 Task: Create Card New Hire Orientation in Board IT Management to Workspace Customer Service. Create Card Machine Learning Model Training Review in Board Social Media Content Creation to Workspace Customer Service. Create Card New Hire Training Session in Board Market Sizing and Segmentation to Workspace Customer Service
Action: Mouse moved to (64, 255)
Screenshot: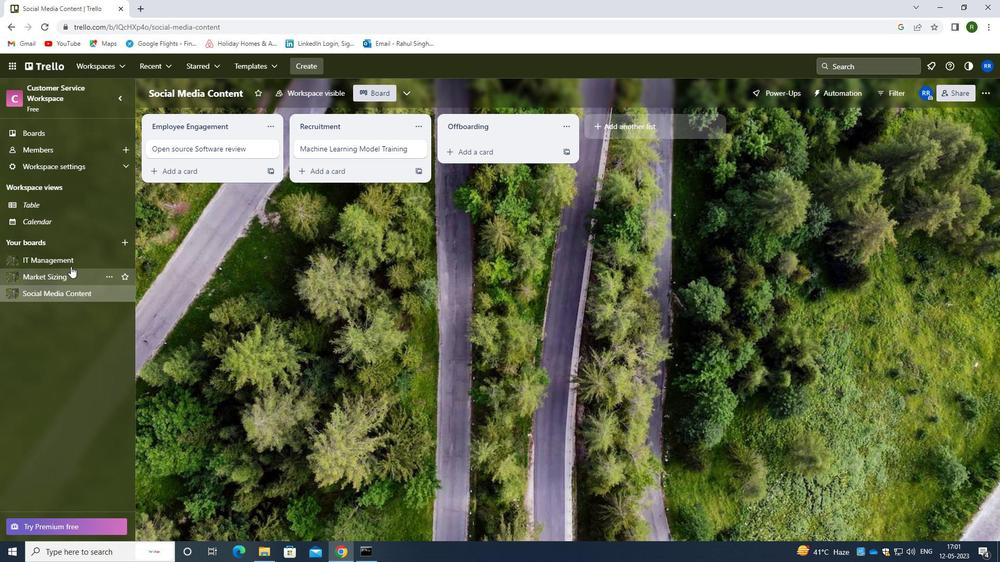 
Action: Mouse pressed left at (64, 255)
Screenshot: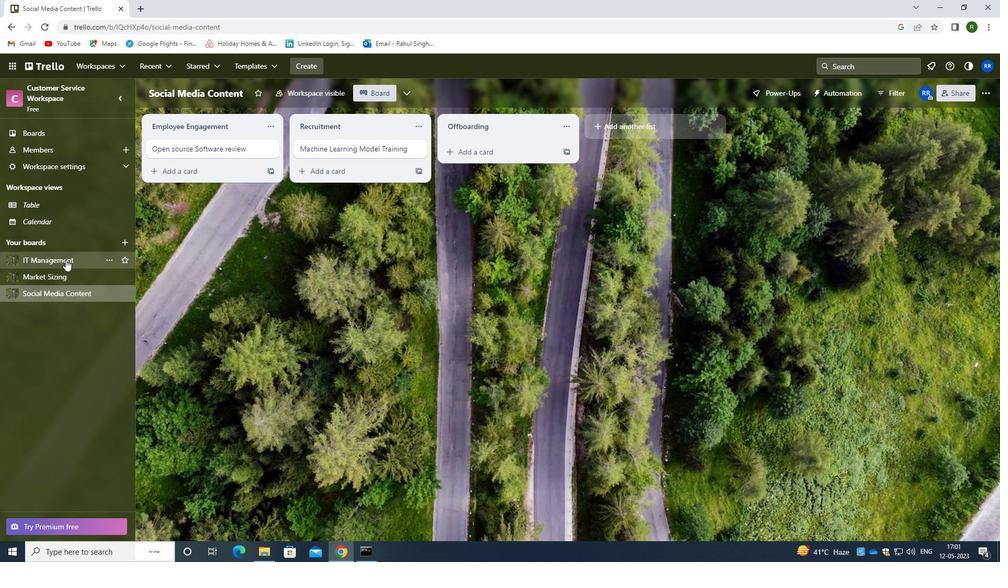 
Action: Mouse moved to (488, 152)
Screenshot: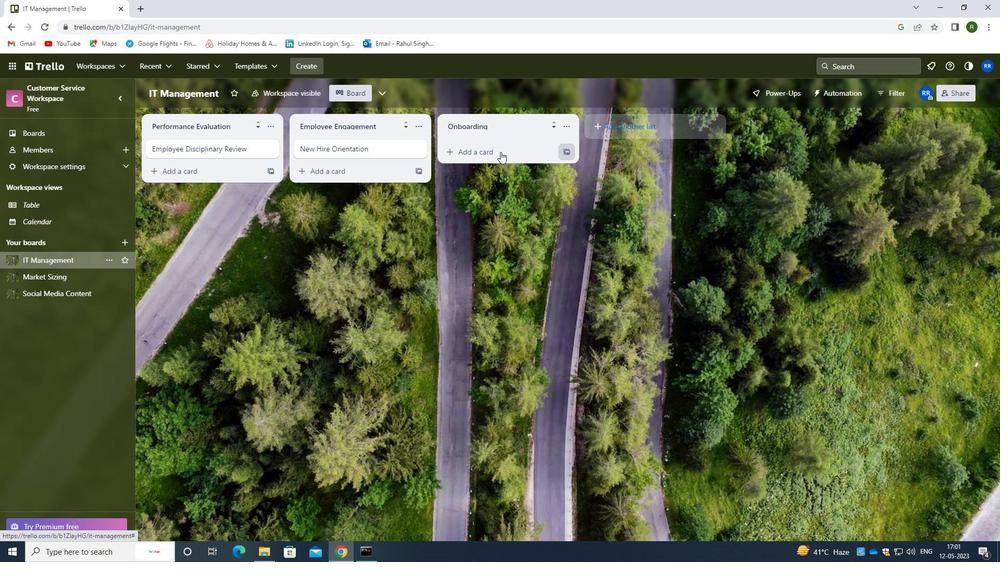 
Action: Mouse pressed left at (488, 152)
Screenshot: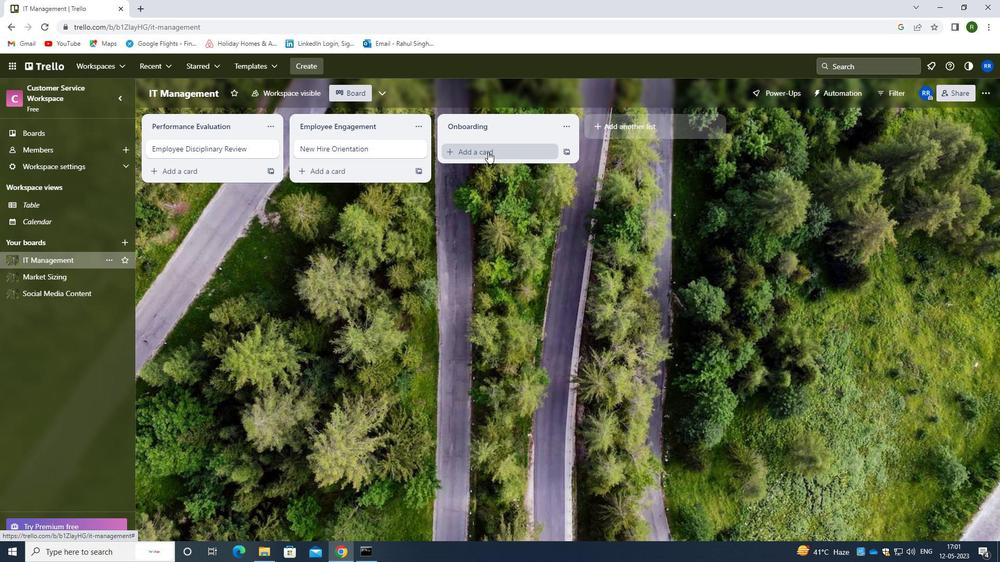 
Action: Mouse moved to (477, 164)
Screenshot: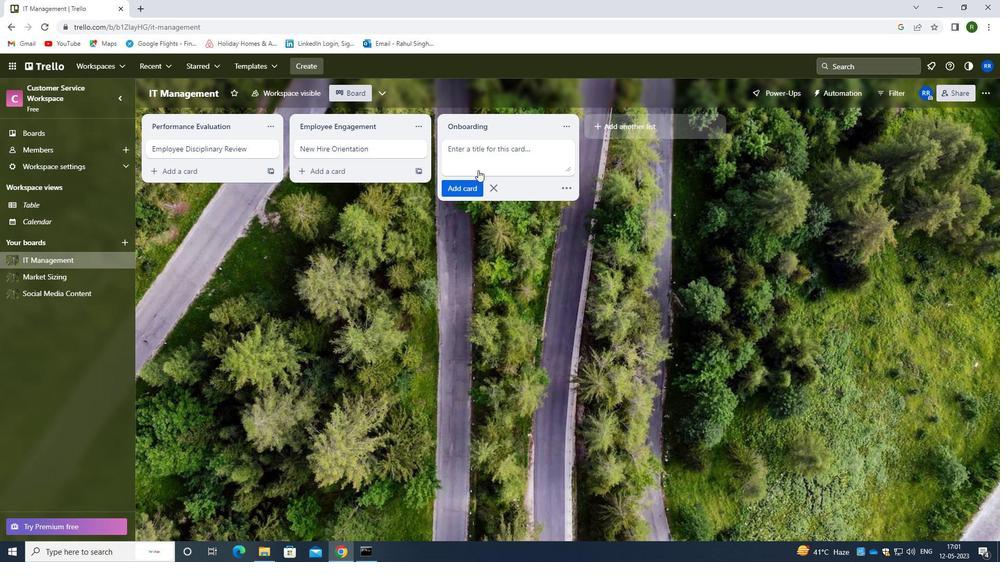 
Action: Key pressed <Key.caps_lock>n<Key.caps_lock>ew<Key.space>h<Key.caps_lock><Key.backspace>h<Key.caps_lock>Ire<Key.space>o<Key.caps_lock><Key.backspace>o<Key.caps_lock>rientation
Screenshot: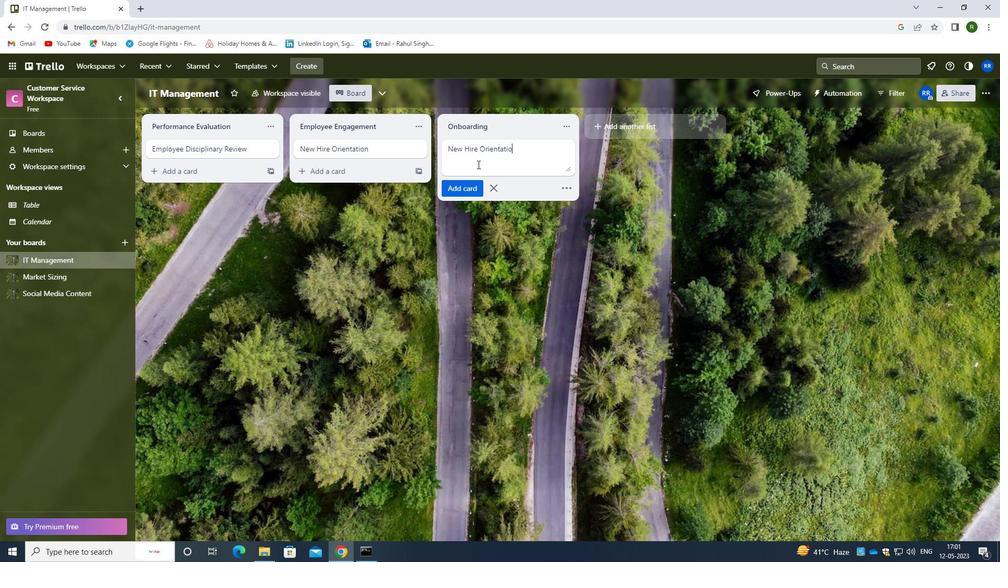 
Action: Mouse moved to (464, 189)
Screenshot: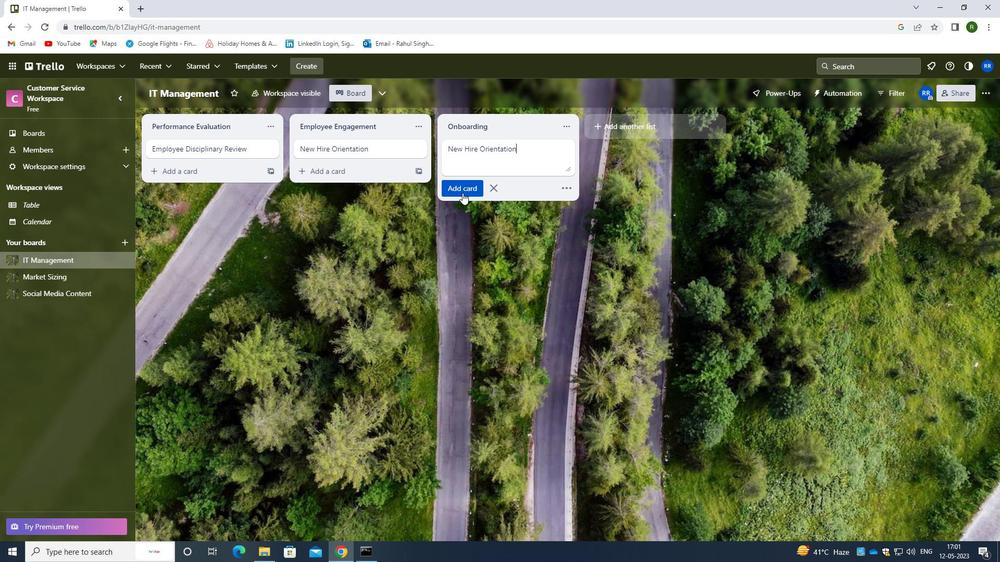 
Action: Mouse pressed left at (464, 189)
Screenshot: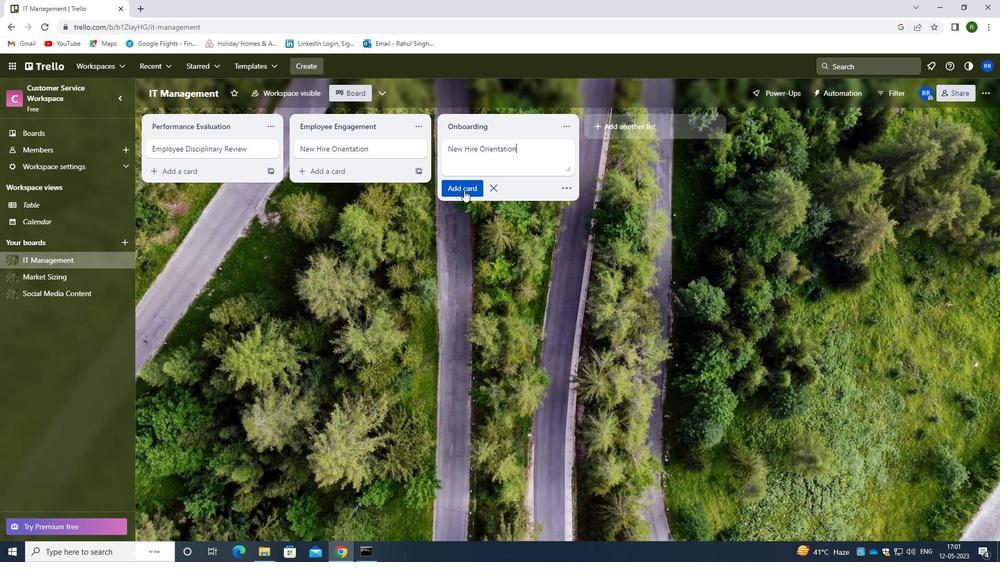 
Action: Mouse moved to (94, 292)
Screenshot: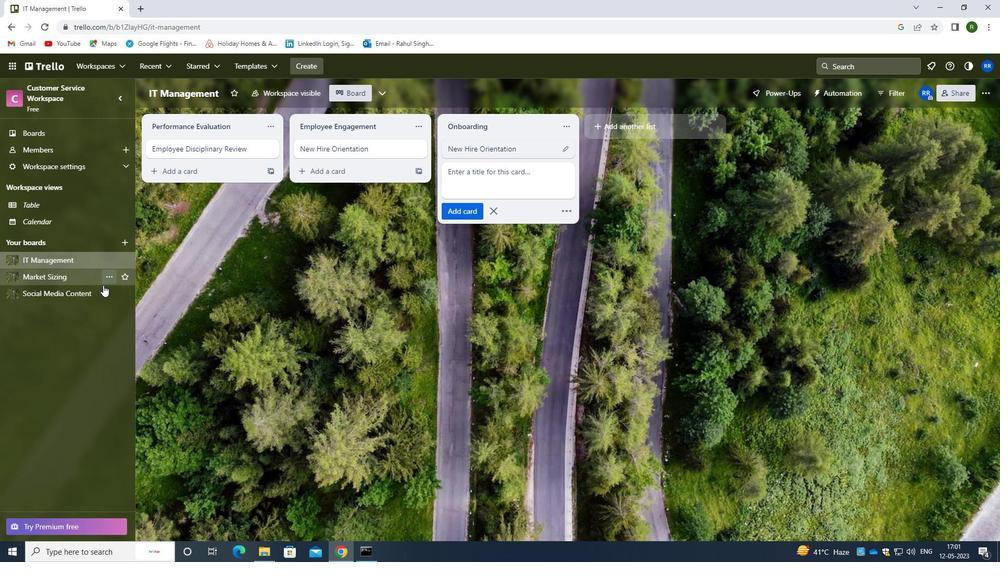 
Action: Mouse pressed left at (94, 292)
Screenshot: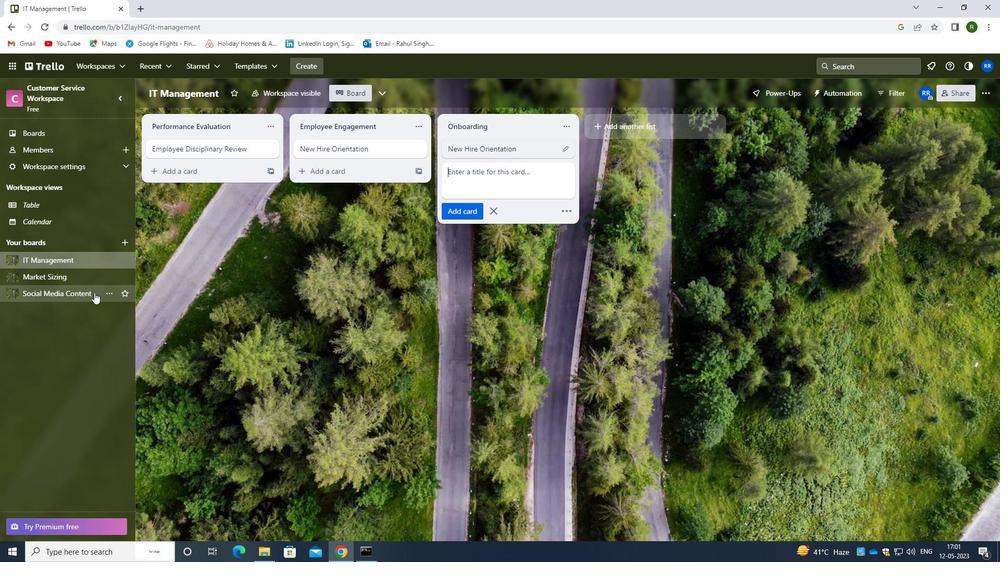 
Action: Mouse moved to (497, 147)
Screenshot: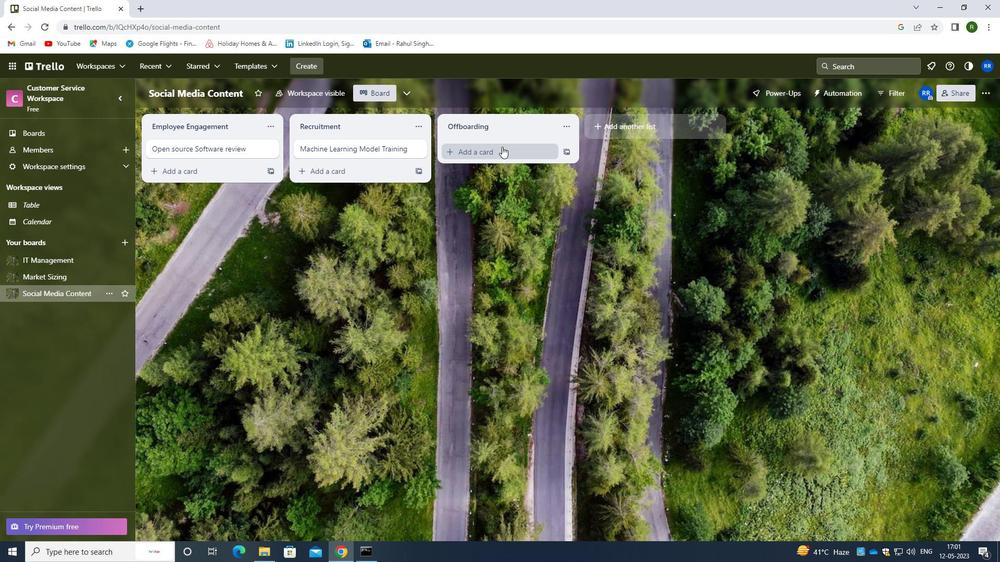 
Action: Mouse pressed left at (497, 147)
Screenshot: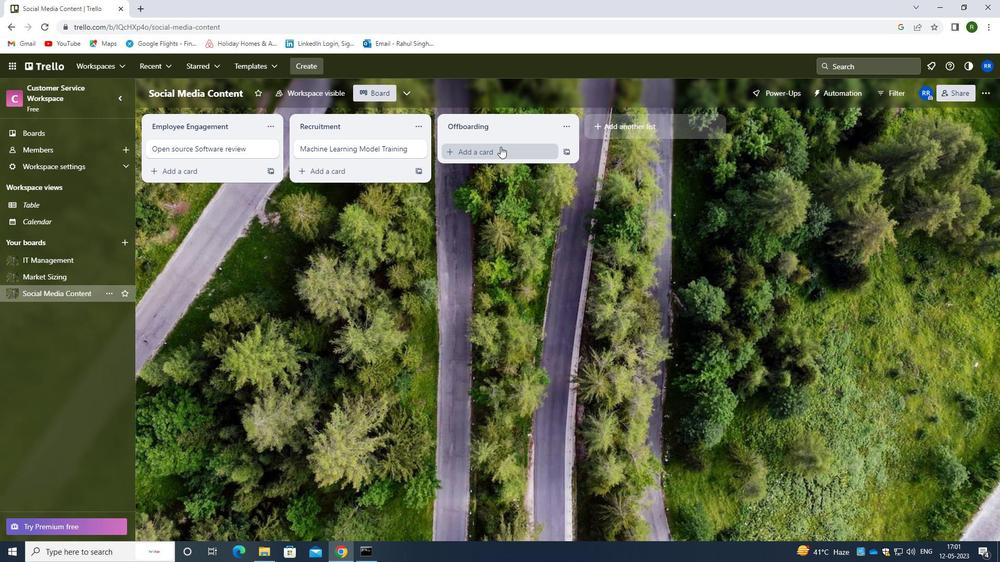 
Action: Mouse moved to (493, 159)
Screenshot: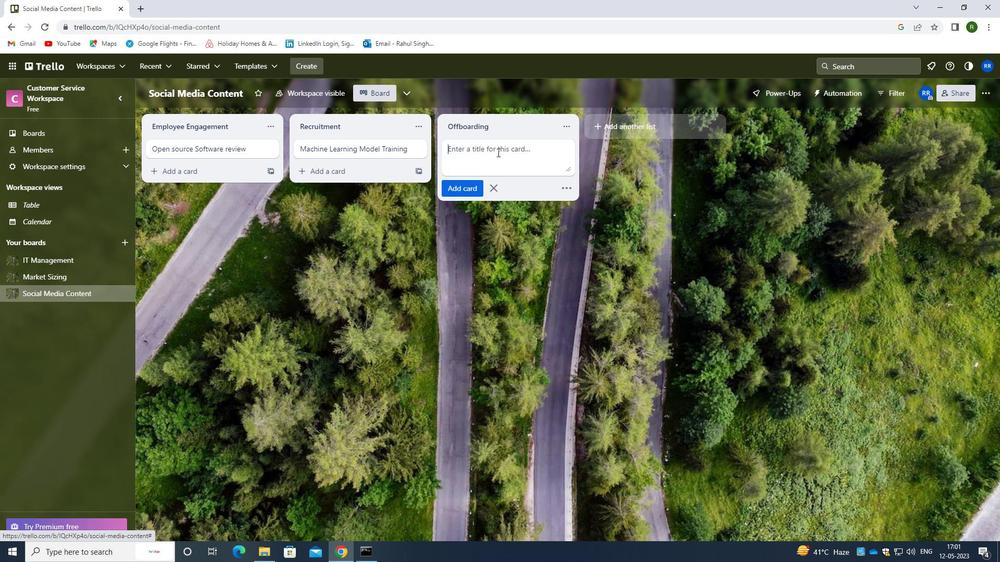 
Action: Key pressed <Key.caps_lock>m<Key.caps_lock>achine<Key.space><Key.caps_lock>L<Key.caps_lock>earning<Key.space><Key.caps_lock>M<Key.caps_lock>odel<Key.space><Key.caps_lock>t<Key.caps_lock>raining
Screenshot: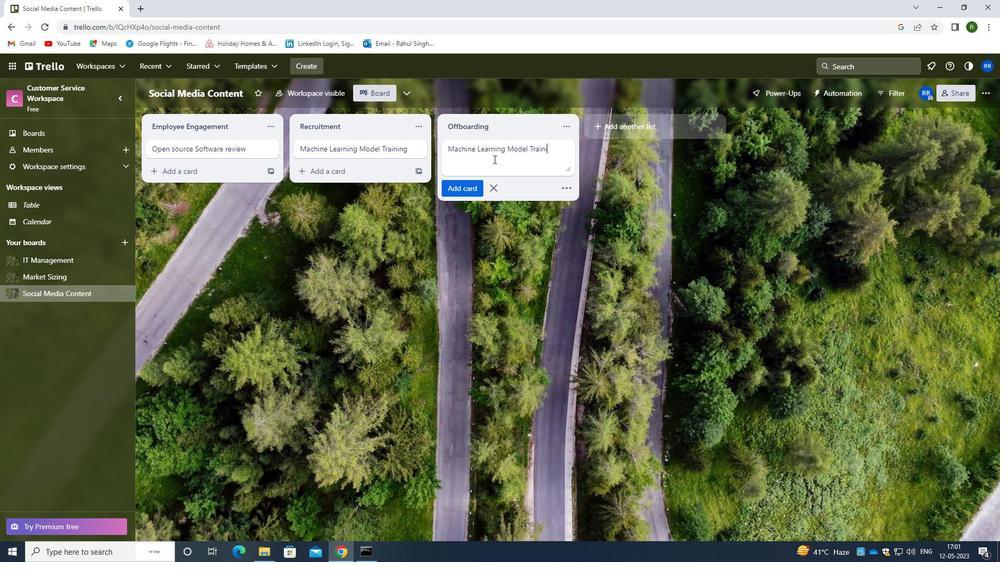 
Action: Mouse moved to (473, 190)
Screenshot: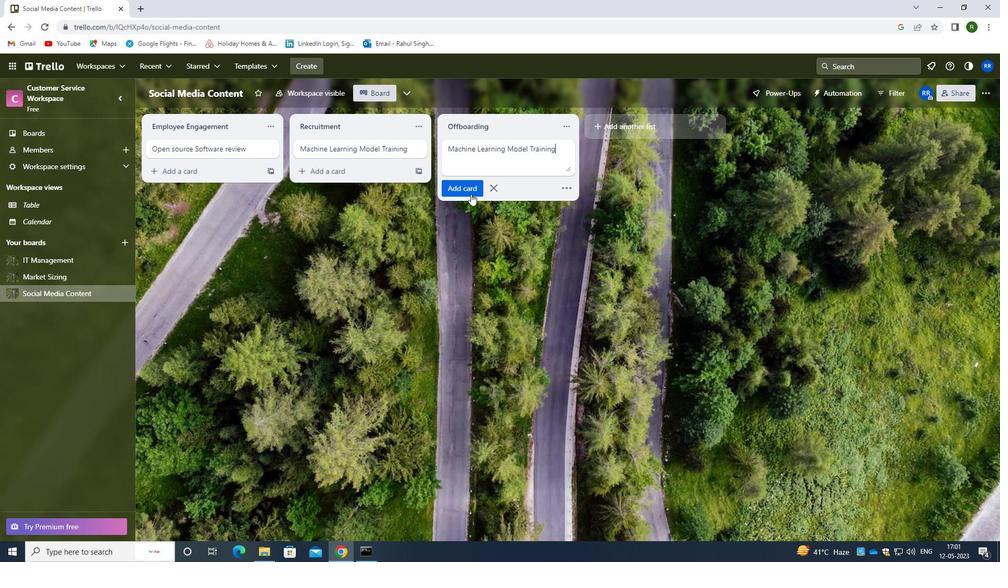 
Action: Mouse pressed left at (473, 190)
Screenshot: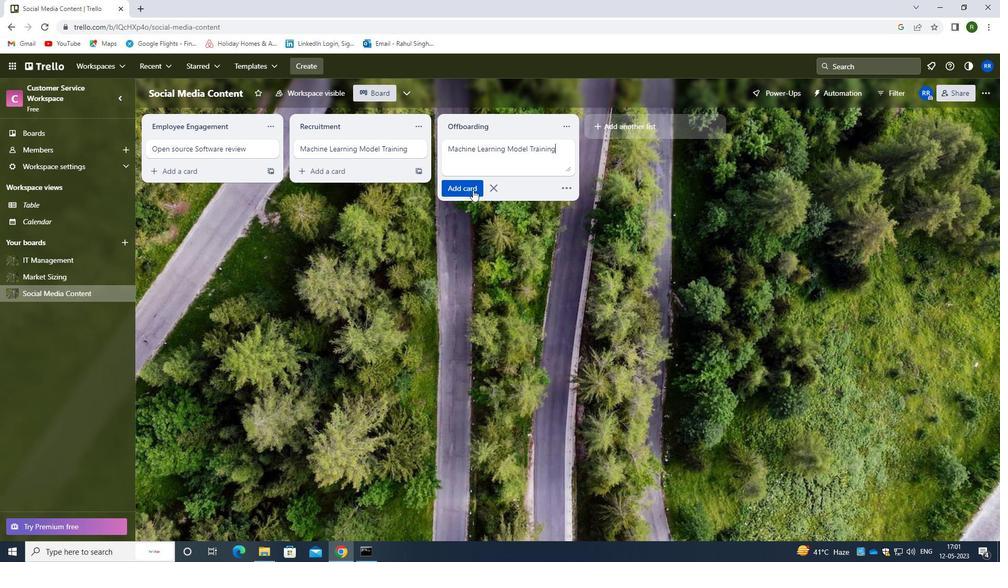 
Action: Mouse moved to (57, 273)
Screenshot: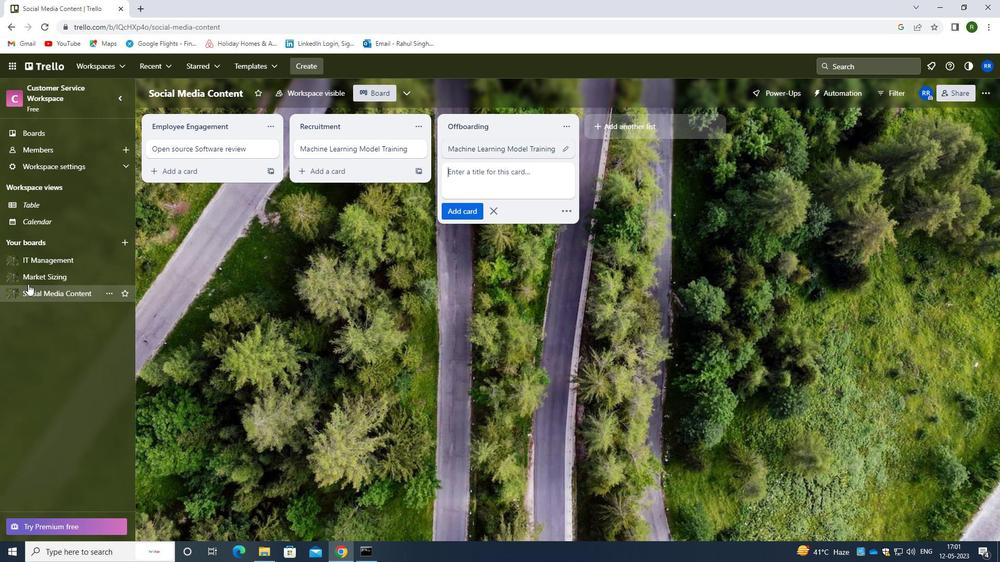 
Action: Mouse pressed left at (57, 273)
Screenshot: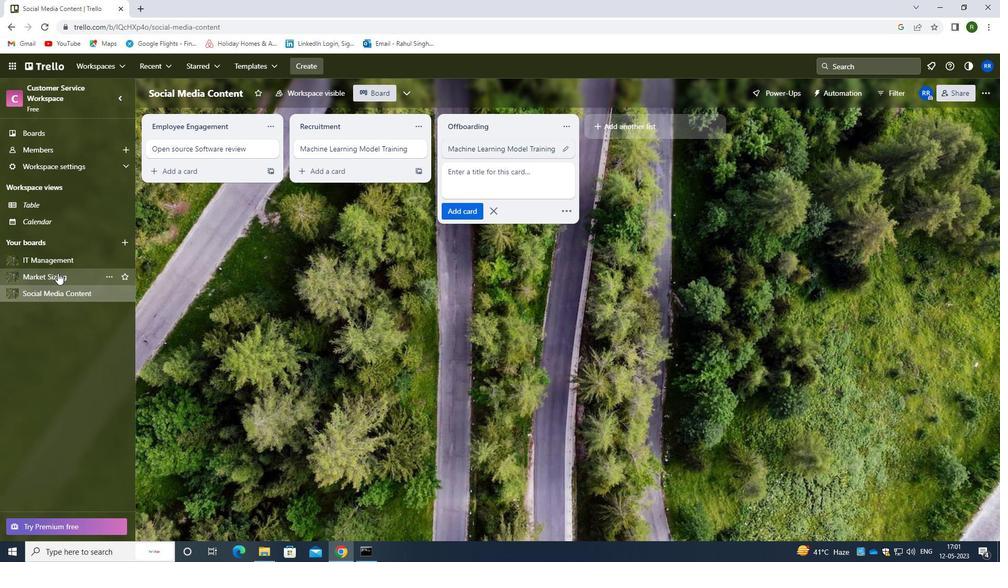 
Action: Mouse moved to (503, 152)
Screenshot: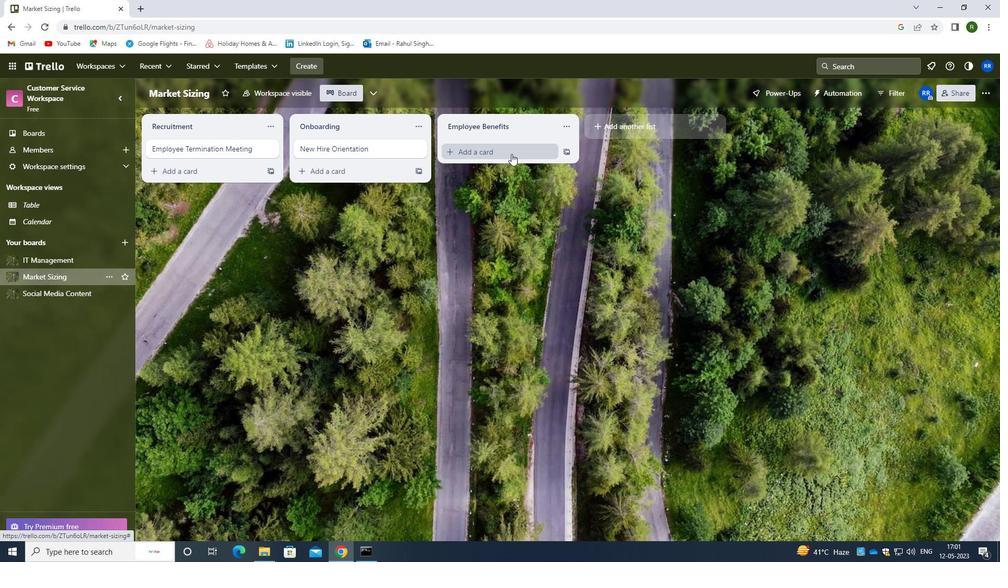 
Action: Mouse pressed left at (503, 152)
Screenshot: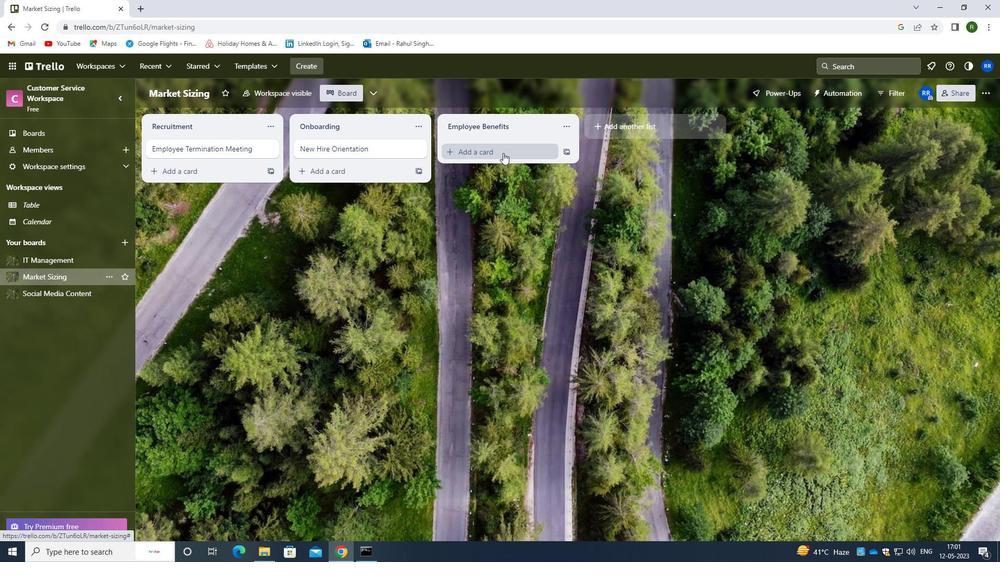 
Action: Mouse moved to (497, 156)
Screenshot: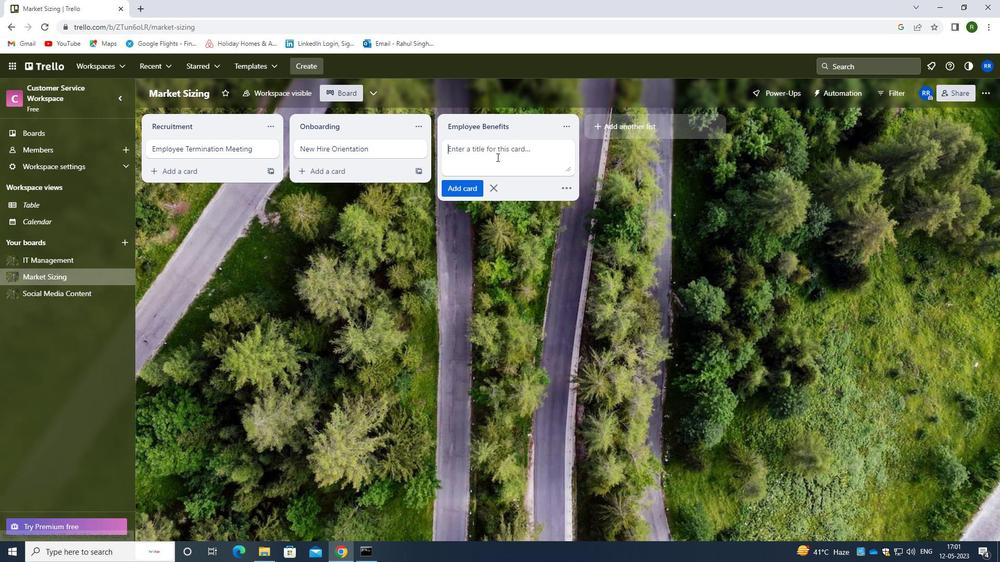
Action: Key pressed <Key.caps_lock>n<Key.caps_lock>ew<Key.space><Key.caps_lock>H<Key.caps_lock>iring<Key.space><Key.caps_lock>t<Key.caps_lock>raining<Key.space><Key.caps_lock>session<Key.backspace><Key.backspace><Key.backspace><Key.backspace><Key.backspace><Key.backspace><Key.caps_lock>ession
Screenshot: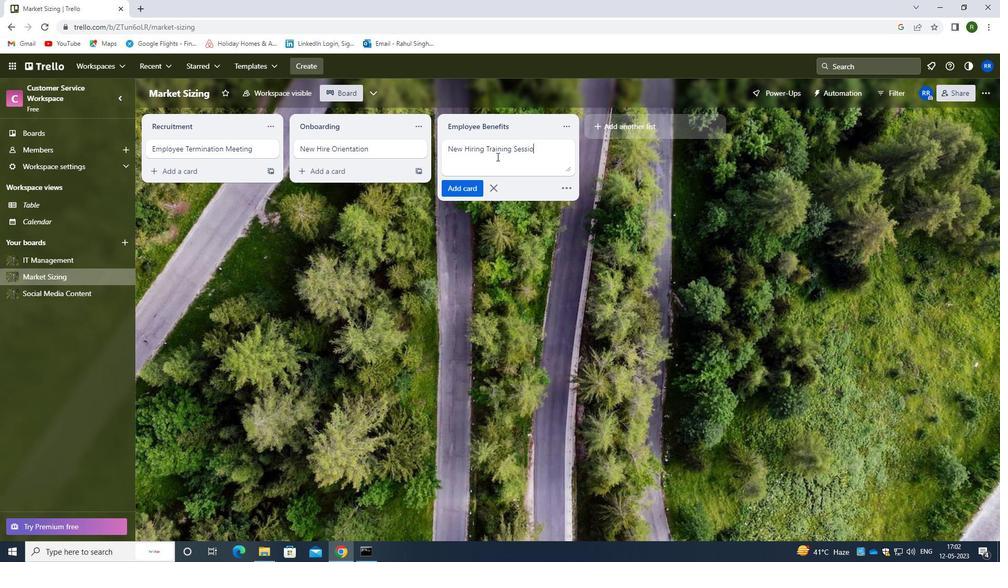 
Action: Mouse moved to (467, 190)
Screenshot: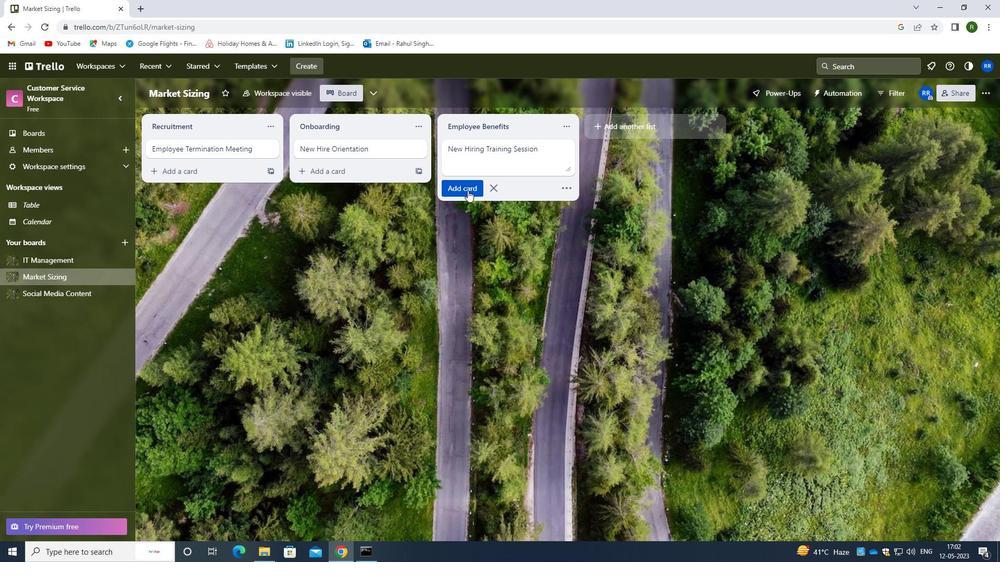 
Action: Mouse pressed left at (467, 190)
Screenshot: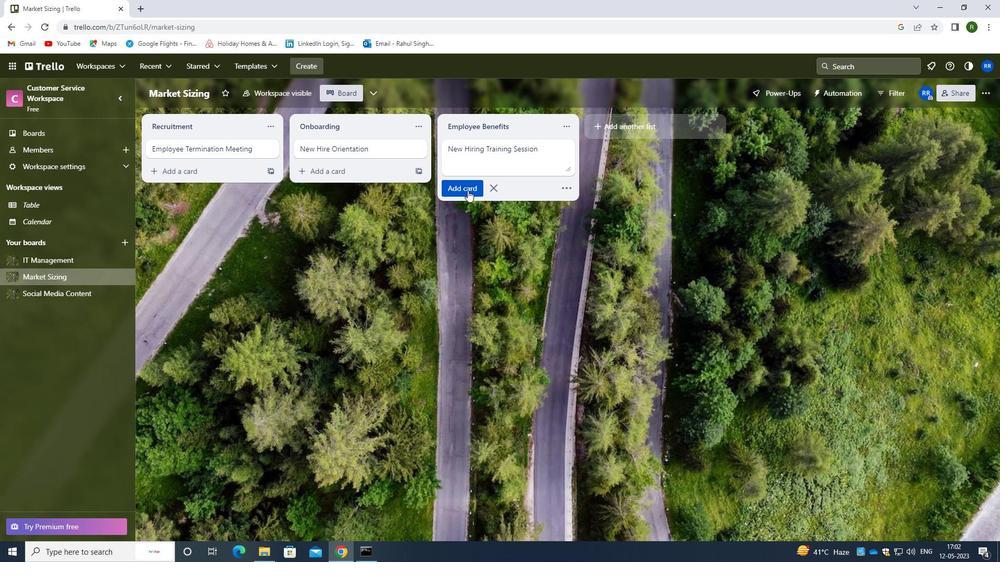 
Action: Mouse moved to (379, 248)
Screenshot: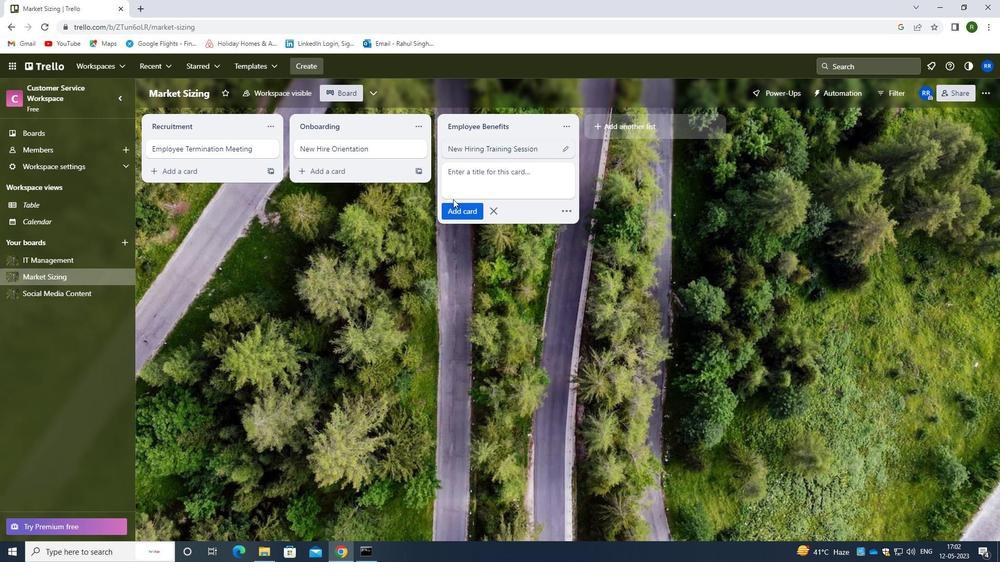 
Action: Mouse pressed left at (379, 248)
Screenshot: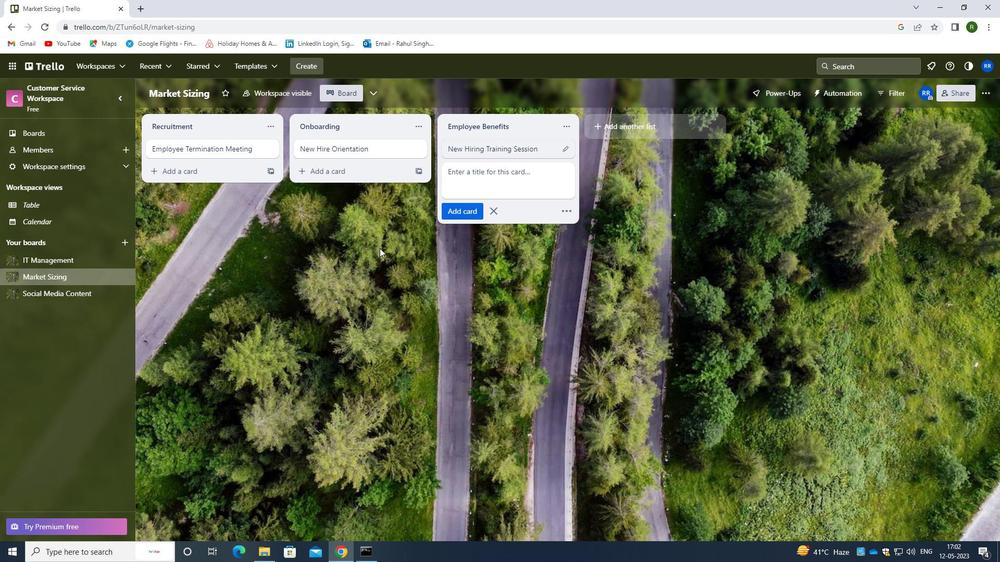 
